 Task: Add Attachment from "Attach a link" to Card Card0000000008 in Board Board0000000002 in Workspace WS0000000001 in Trello. Add Cover Red to Card Card0000000008 in Board Board0000000002 in Workspace WS0000000001 in Trello. Add "Join Card" Button Button0000000008  to Card Card0000000008 in Board Board0000000002 in Workspace WS0000000001 in Trello. Add Description DS0000000008 to Card Card0000000008 in Board Board0000000002 in Workspace WS0000000001 in Trello. Add Comment CM0000000008 to Card Card0000000008 in Board Board0000000002 in Workspace WS0000000001 in Trello
Action: Mouse moved to (267, 401)
Screenshot: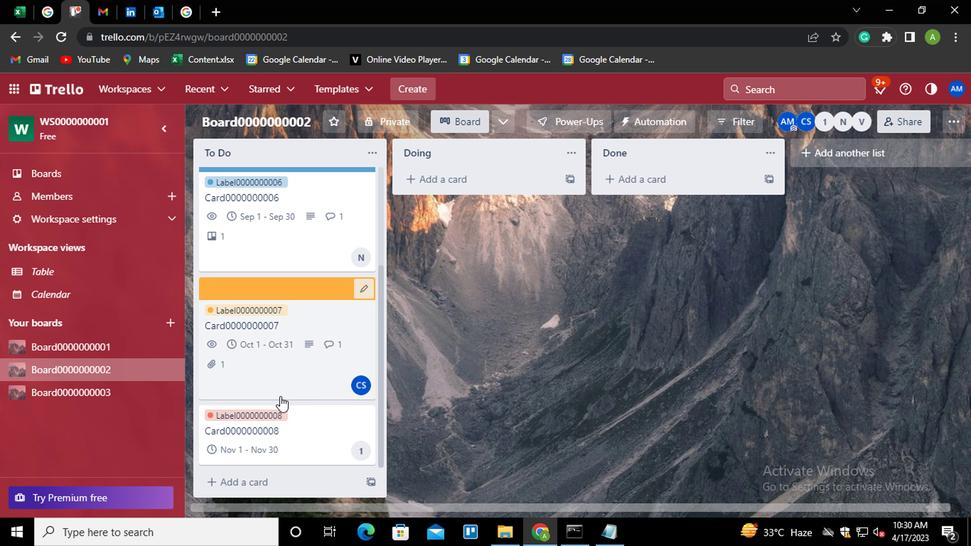 
Action: Mouse scrolled (267, 400) with delta (0, -1)
Screenshot: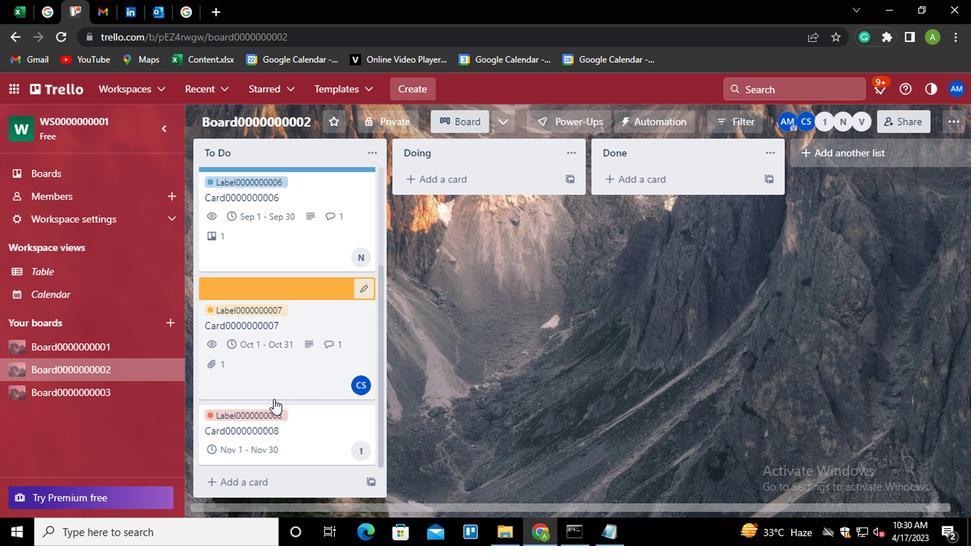
Action: Mouse moved to (298, 422)
Screenshot: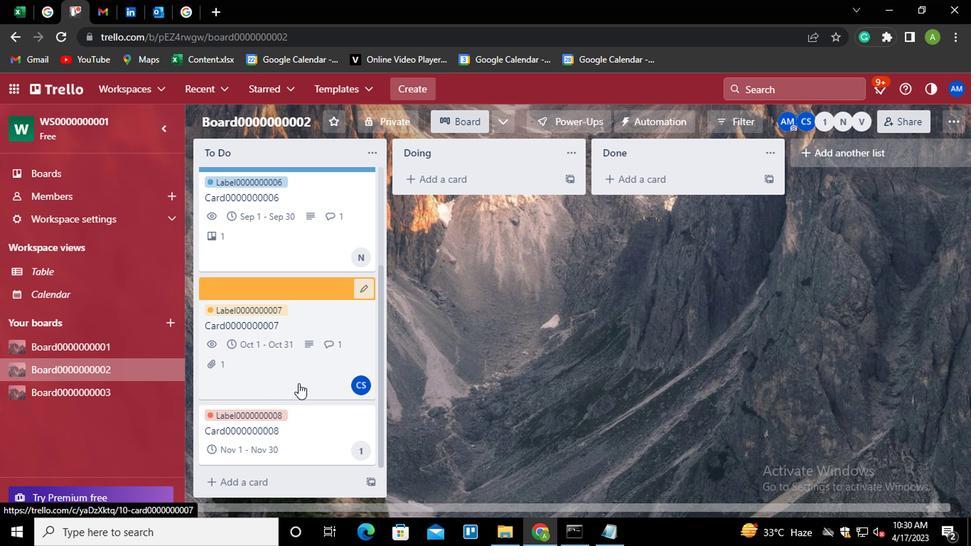 
Action: Mouse pressed left at (298, 422)
Screenshot: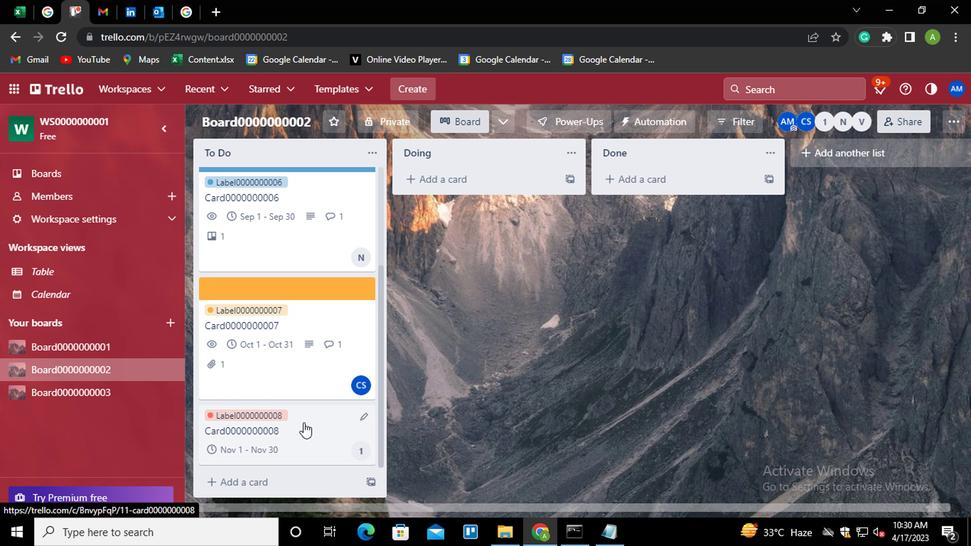 
Action: Mouse moved to (688, 364)
Screenshot: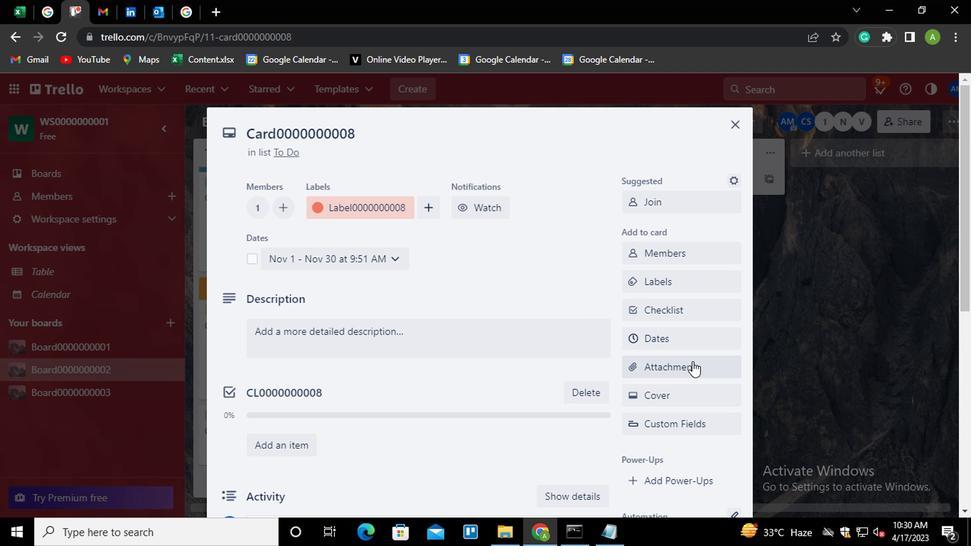 
Action: Mouse pressed left at (688, 364)
Screenshot: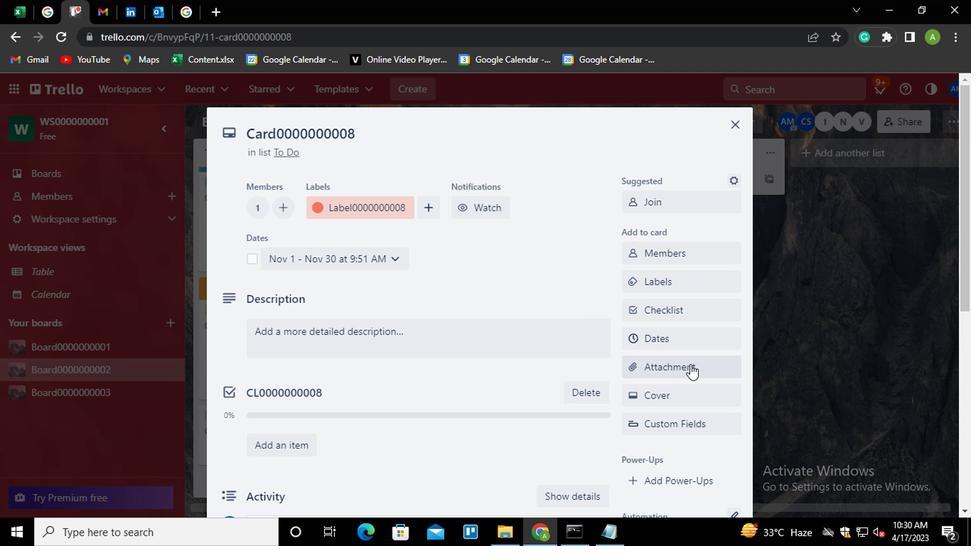 
Action: Mouse moved to (681, 316)
Screenshot: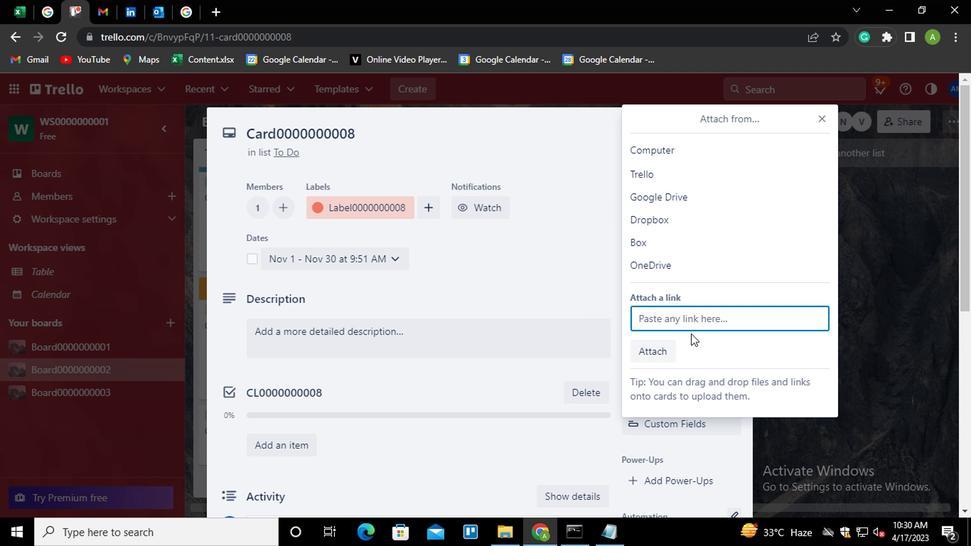 
Action: Mouse pressed left at (681, 316)
Screenshot: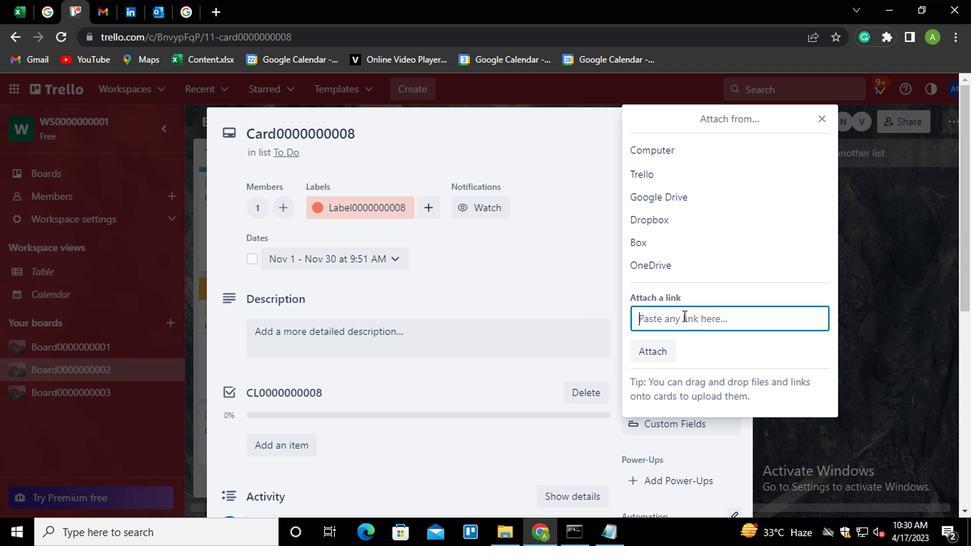 
Action: Mouse moved to (677, 313)
Screenshot: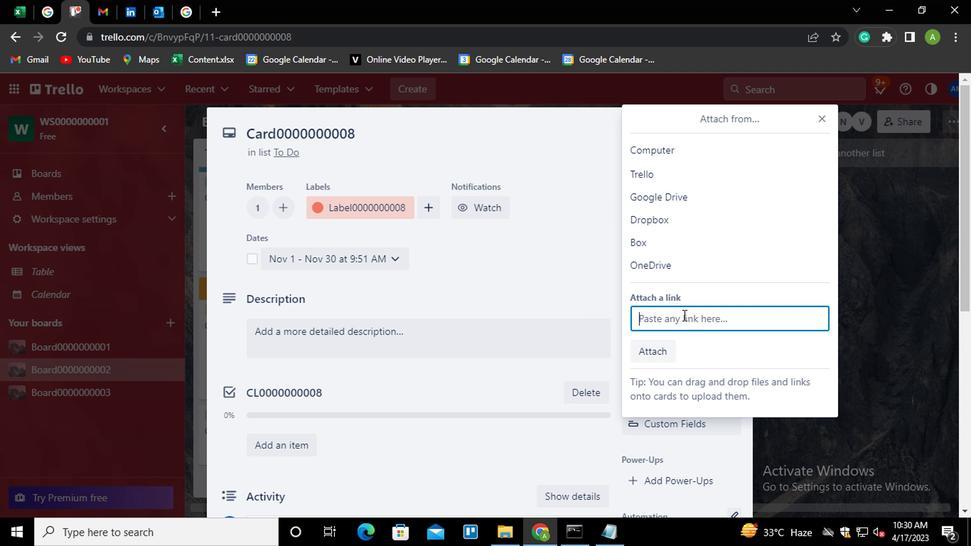 
Action: Key pressed ctrl+V
Screenshot: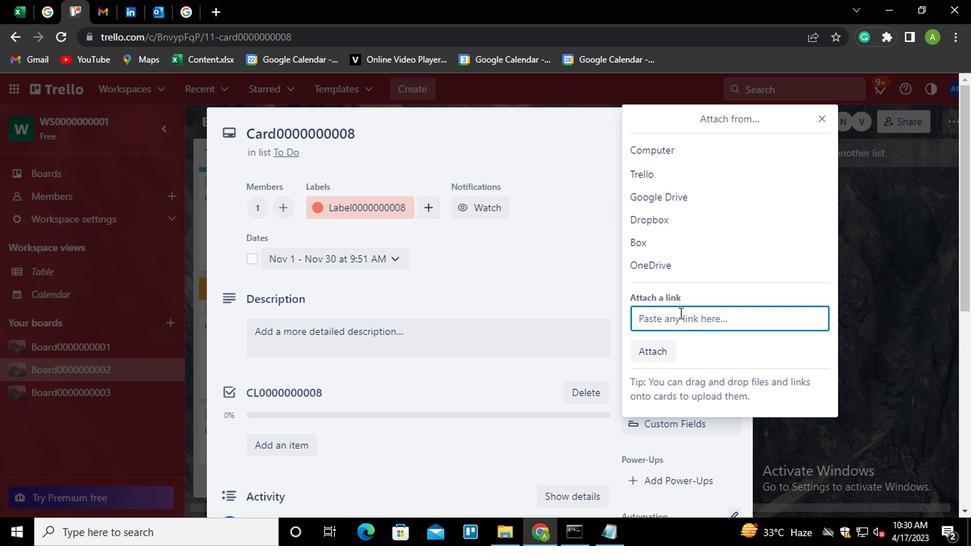 
Action: Mouse moved to (640, 403)
Screenshot: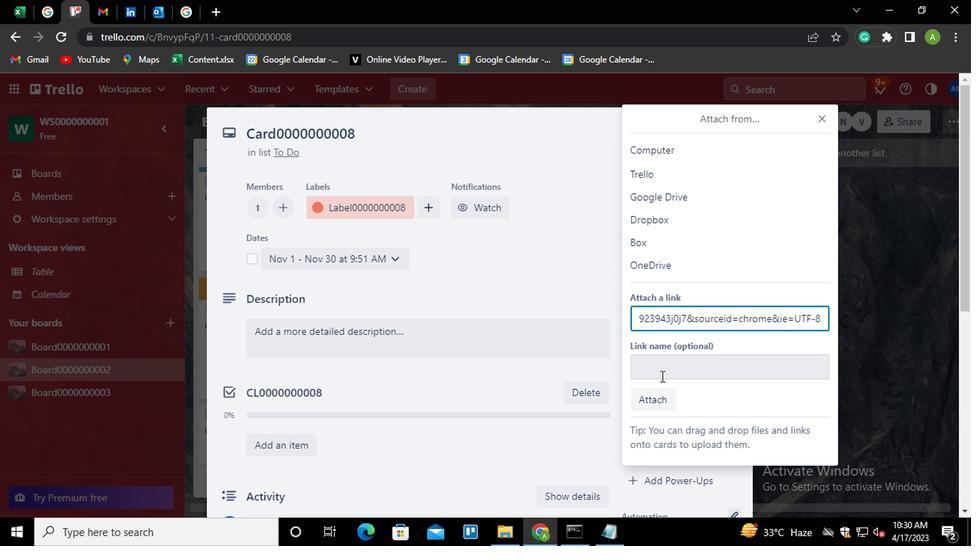 
Action: Mouse pressed left at (640, 403)
Screenshot: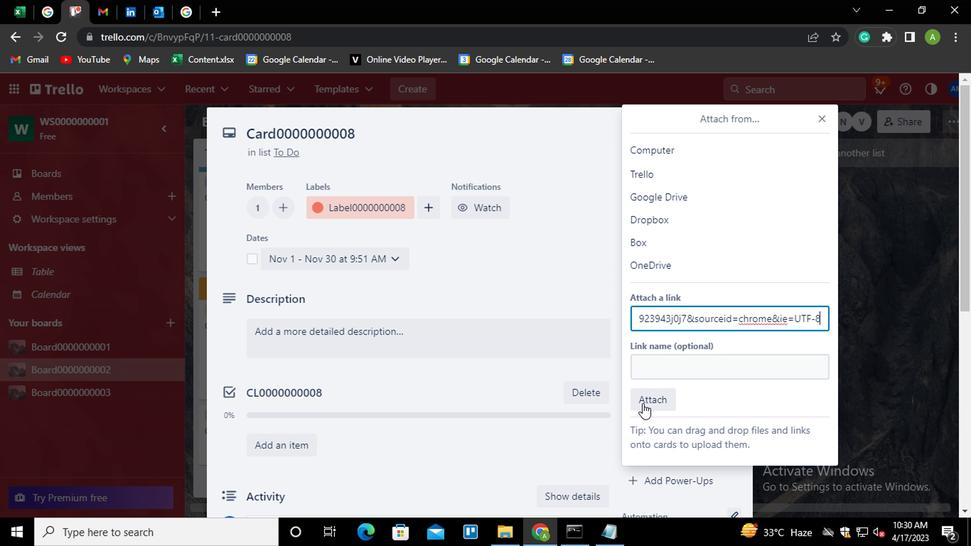 
Action: Mouse moved to (654, 389)
Screenshot: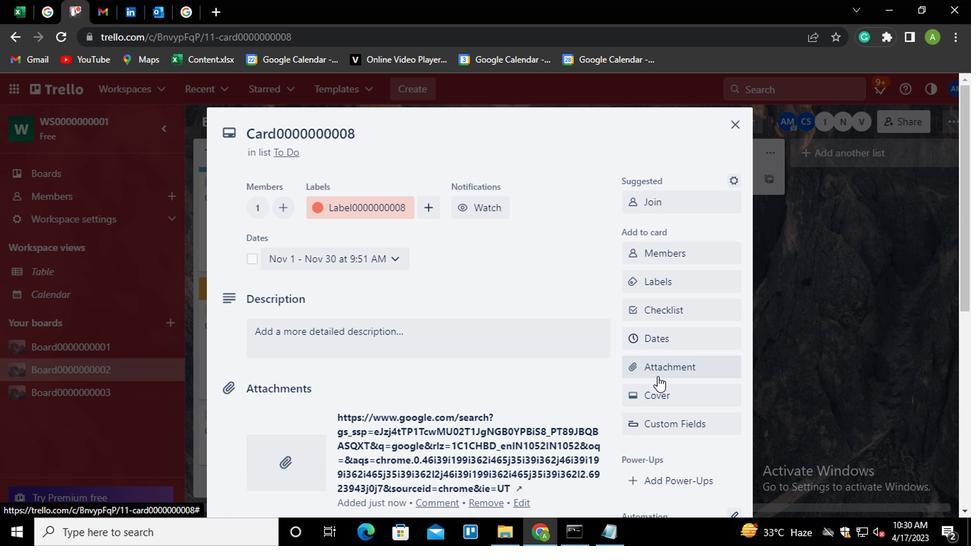 
Action: Mouse pressed left at (654, 389)
Screenshot: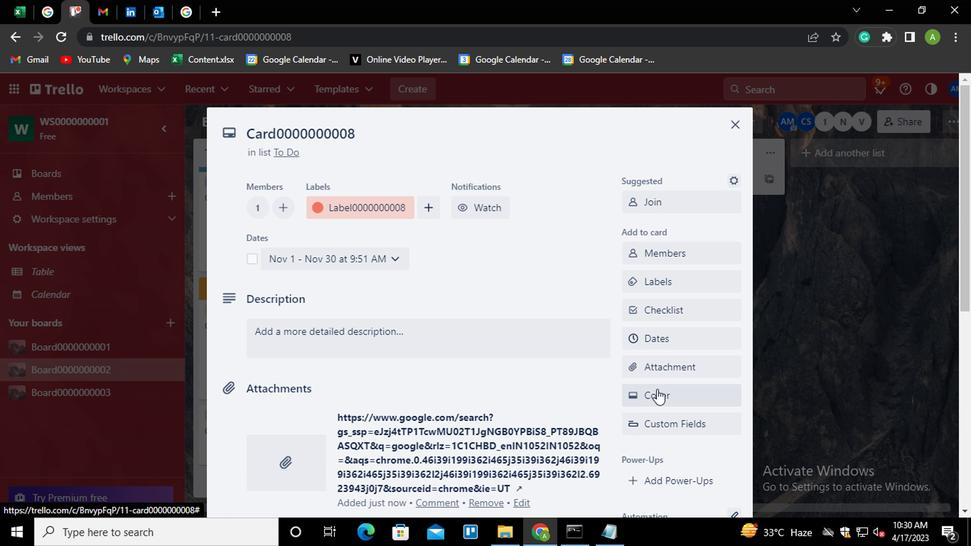 
Action: Mouse moved to (762, 254)
Screenshot: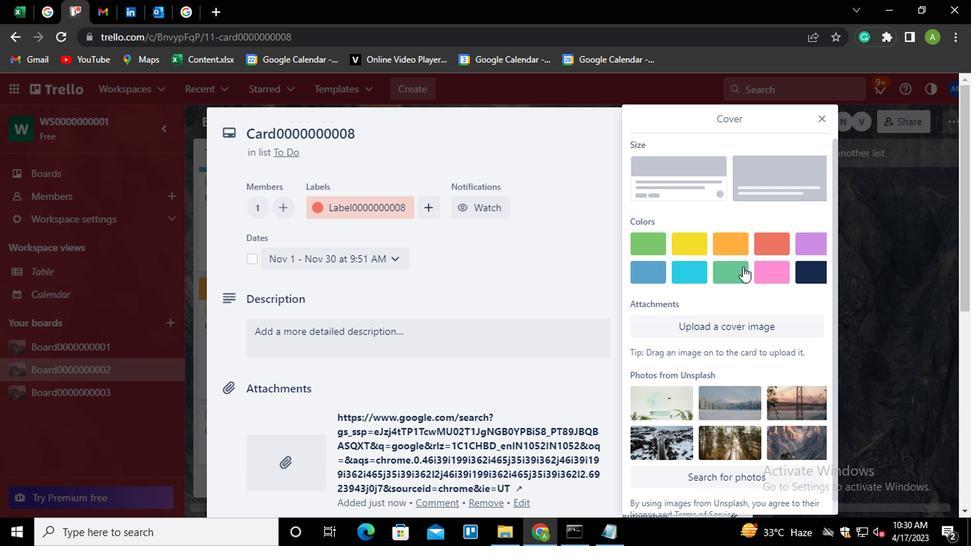 
Action: Mouse pressed left at (762, 254)
Screenshot: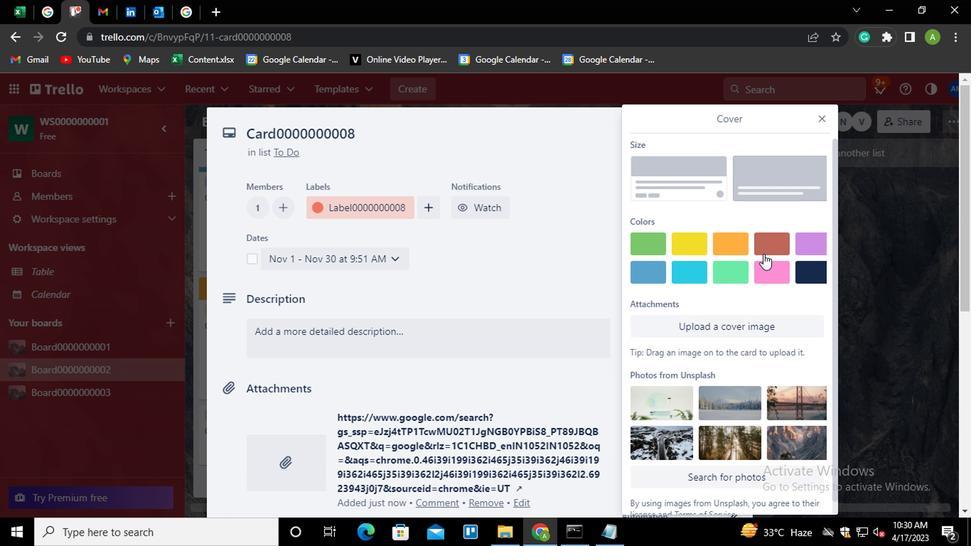 
Action: Mouse moved to (573, 304)
Screenshot: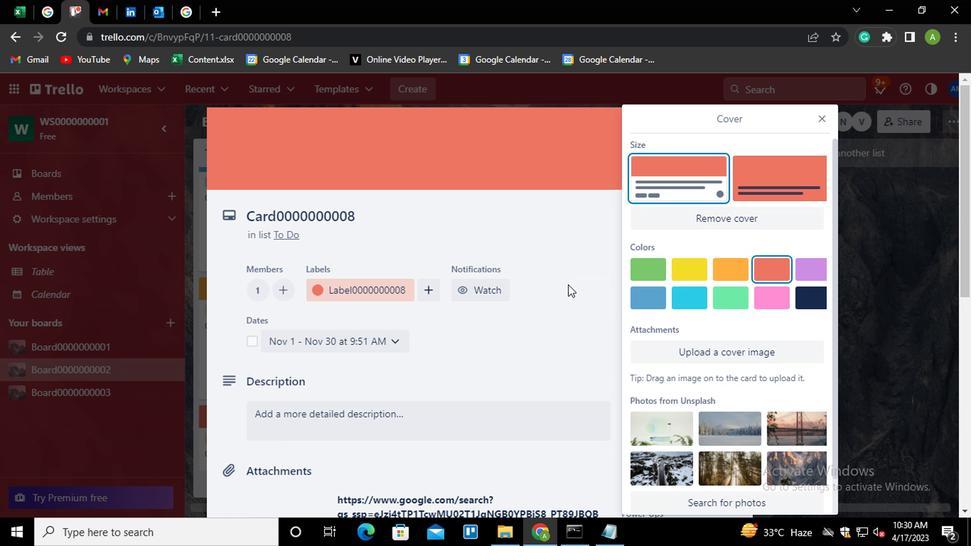
Action: Mouse pressed left at (573, 304)
Screenshot: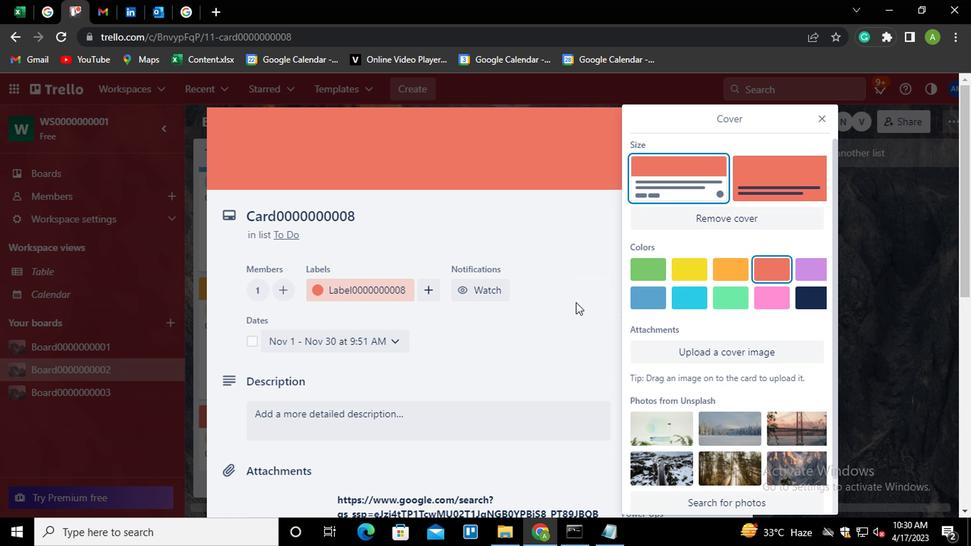 
Action: Mouse moved to (686, 390)
Screenshot: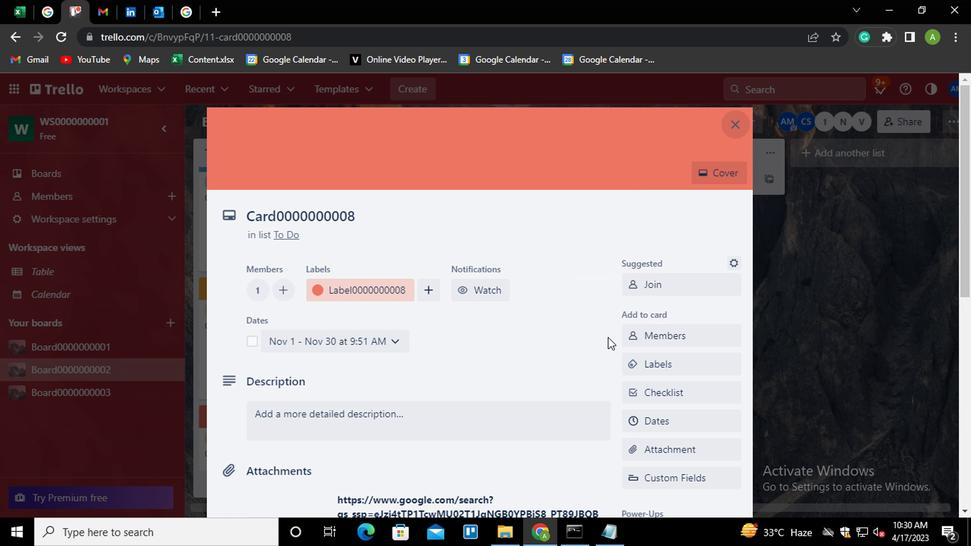 
Action: Mouse scrolled (686, 389) with delta (0, -1)
Screenshot: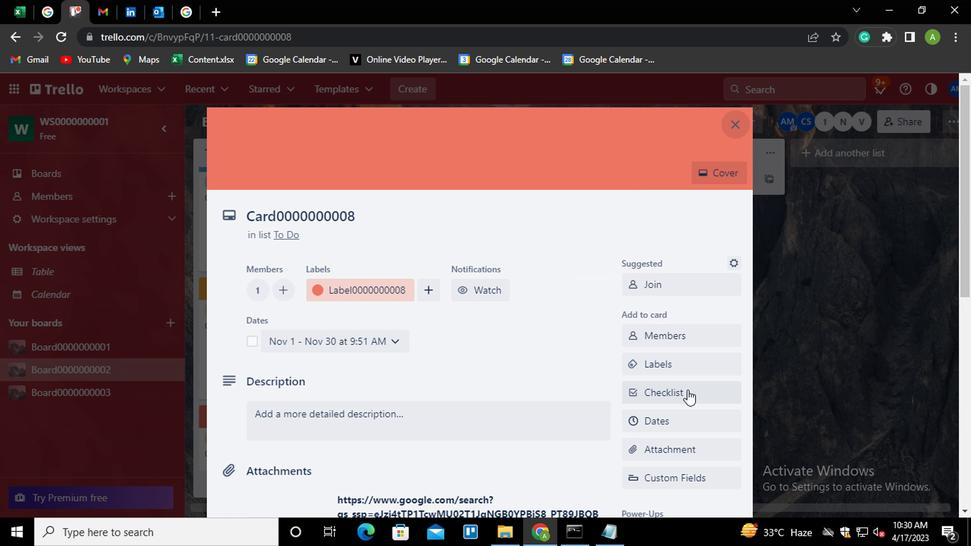 
Action: Mouse scrolled (686, 389) with delta (0, -1)
Screenshot: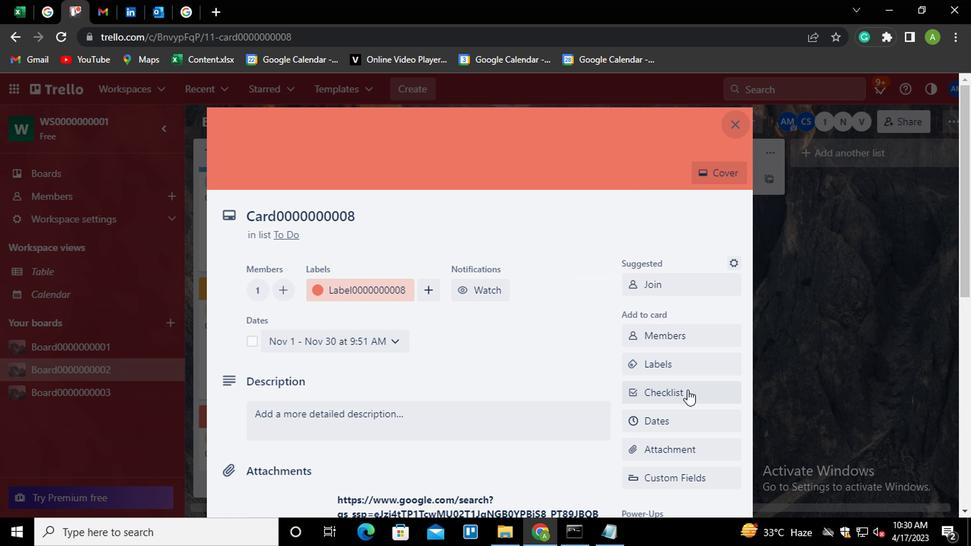 
Action: Mouse scrolled (686, 389) with delta (0, -1)
Screenshot: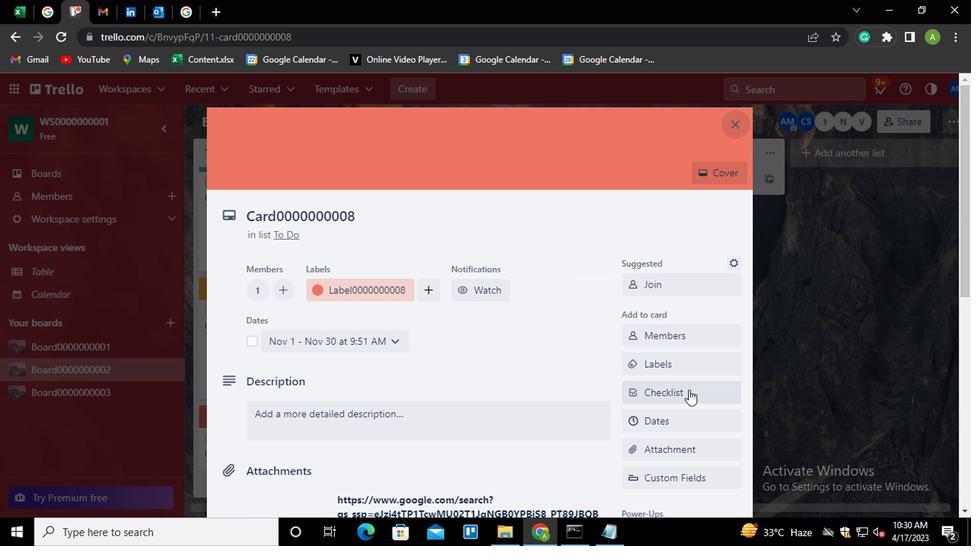 
Action: Mouse moved to (668, 468)
Screenshot: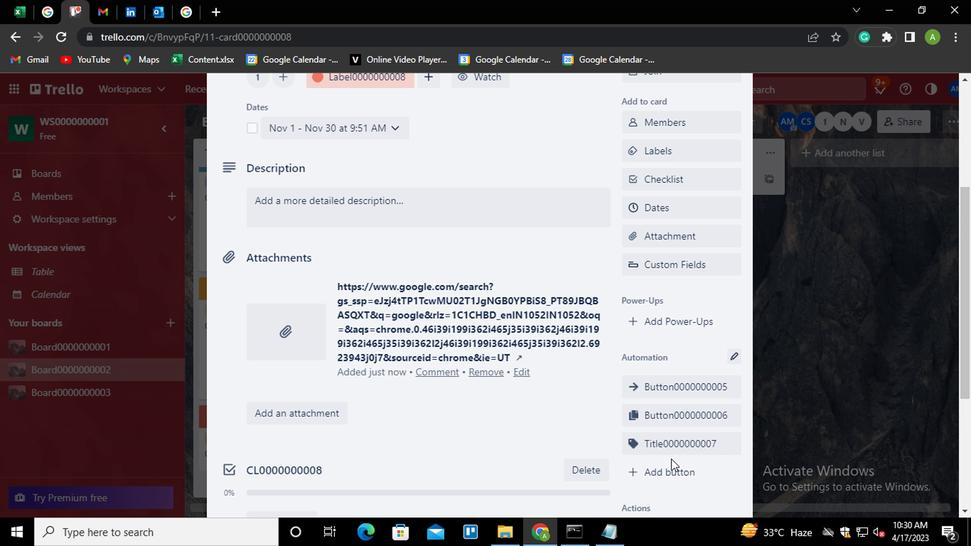 
Action: Mouse pressed left at (668, 468)
Screenshot: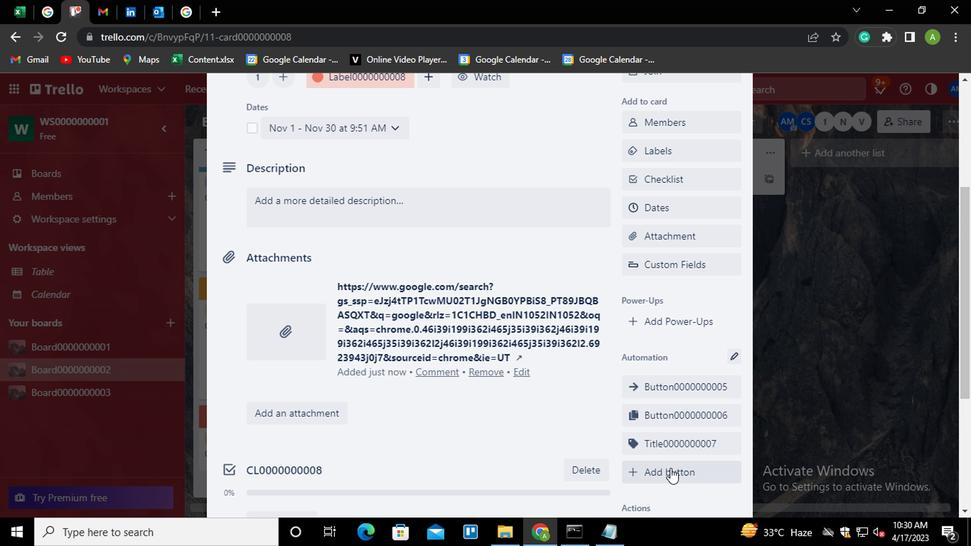 
Action: Mouse moved to (660, 269)
Screenshot: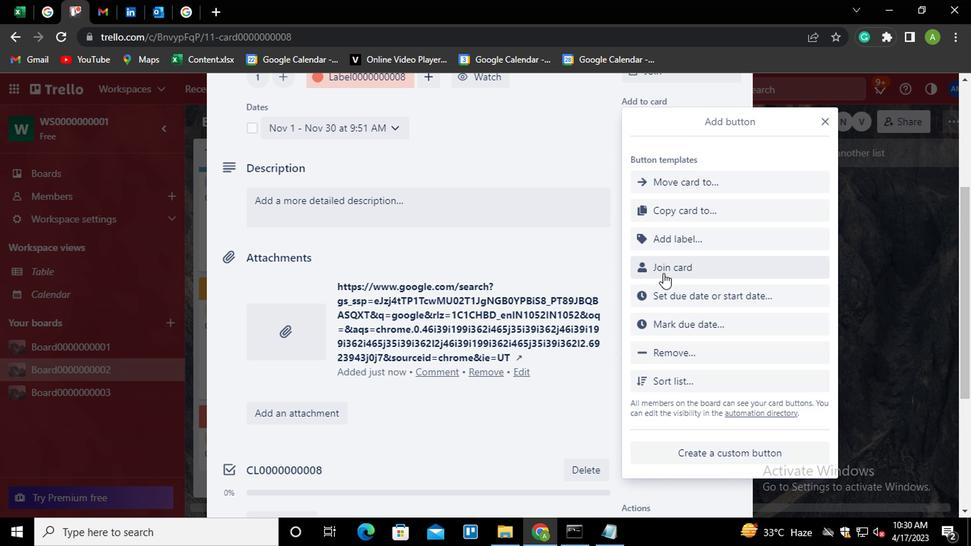 
Action: Mouse pressed left at (660, 269)
Screenshot: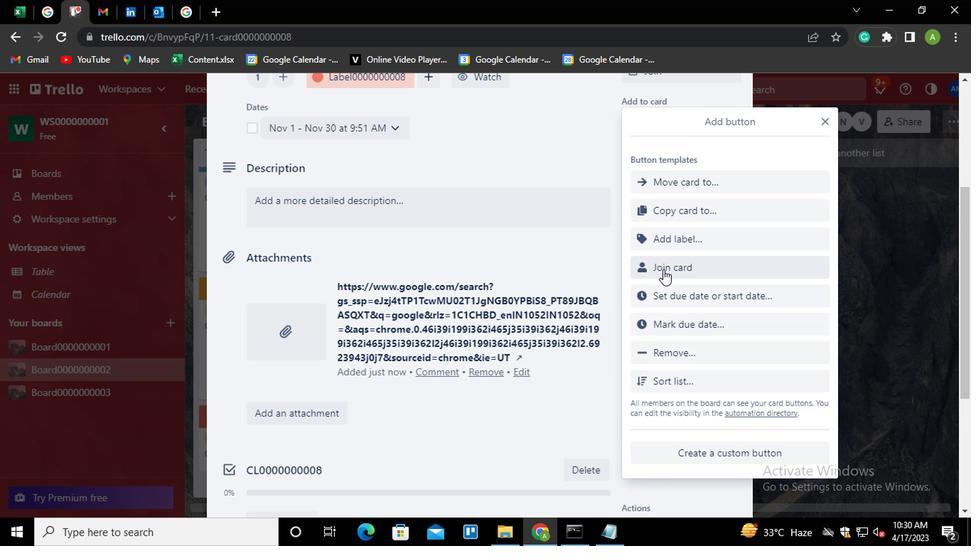 
Action: Key pressed <Key.shift>BUTTON0000000008
Screenshot: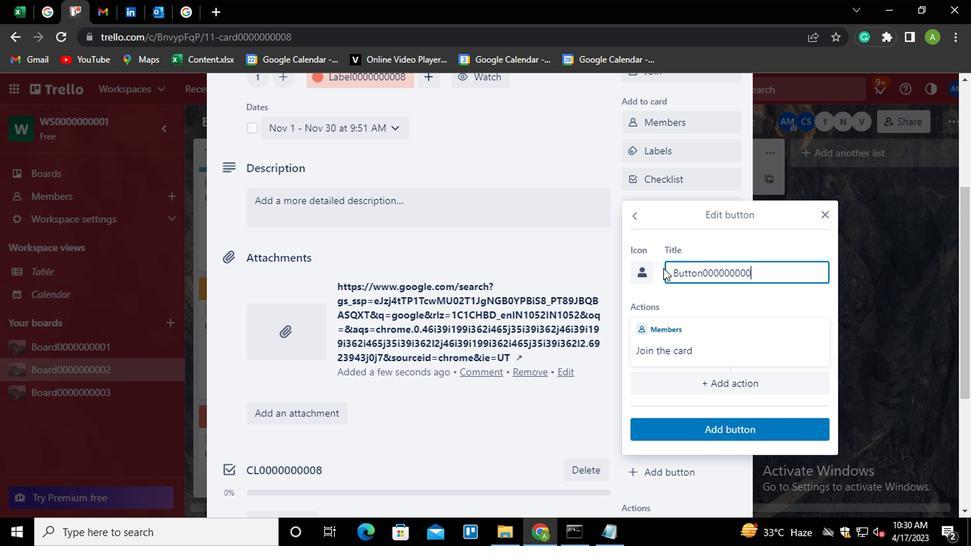 
Action: Mouse moved to (704, 422)
Screenshot: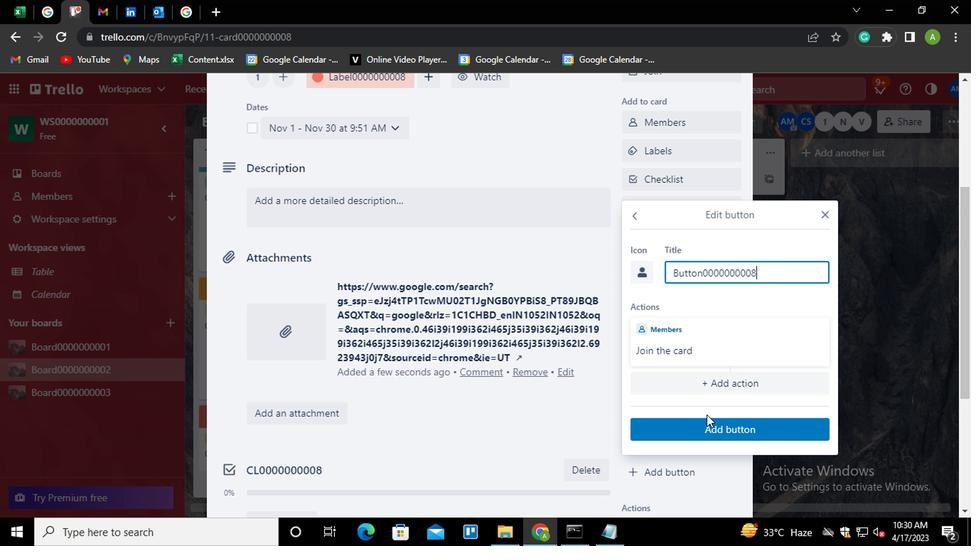 
Action: Mouse pressed left at (704, 422)
Screenshot: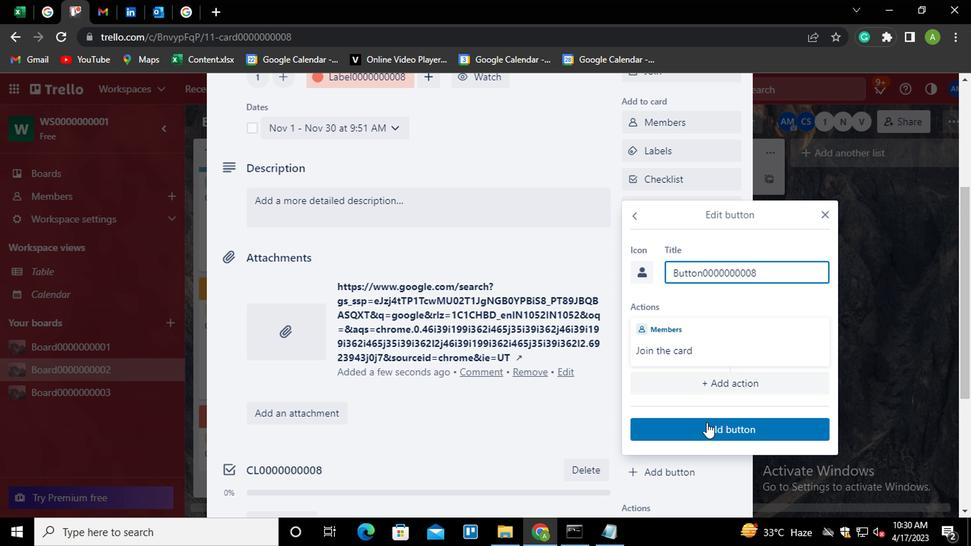 
Action: Mouse moved to (681, 433)
Screenshot: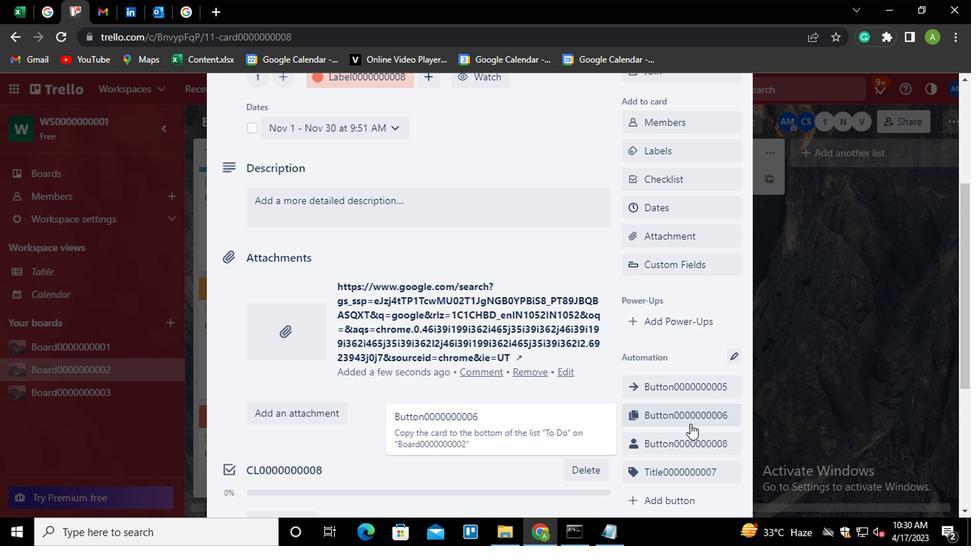 
Action: Mouse scrolled (681, 432) with delta (0, 0)
Screenshot: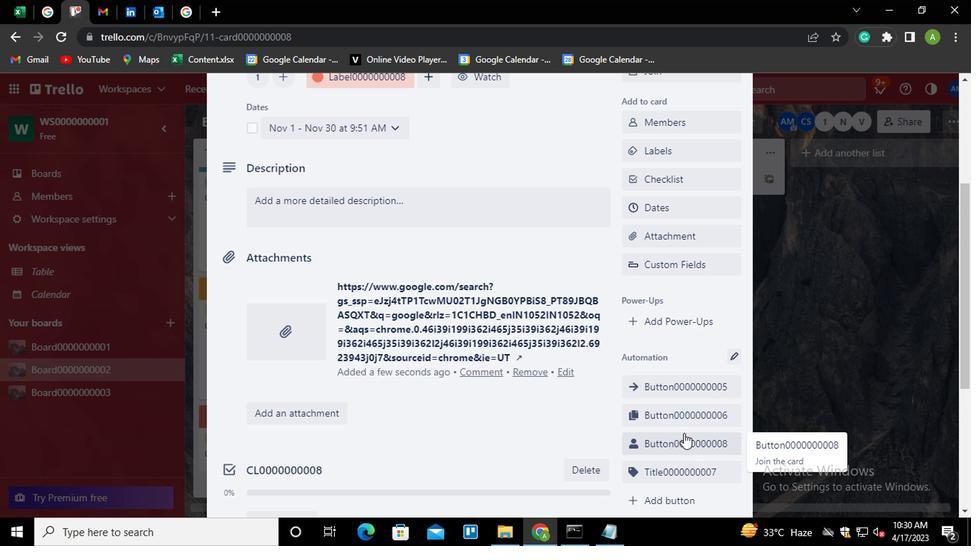 
Action: Mouse moved to (377, 143)
Screenshot: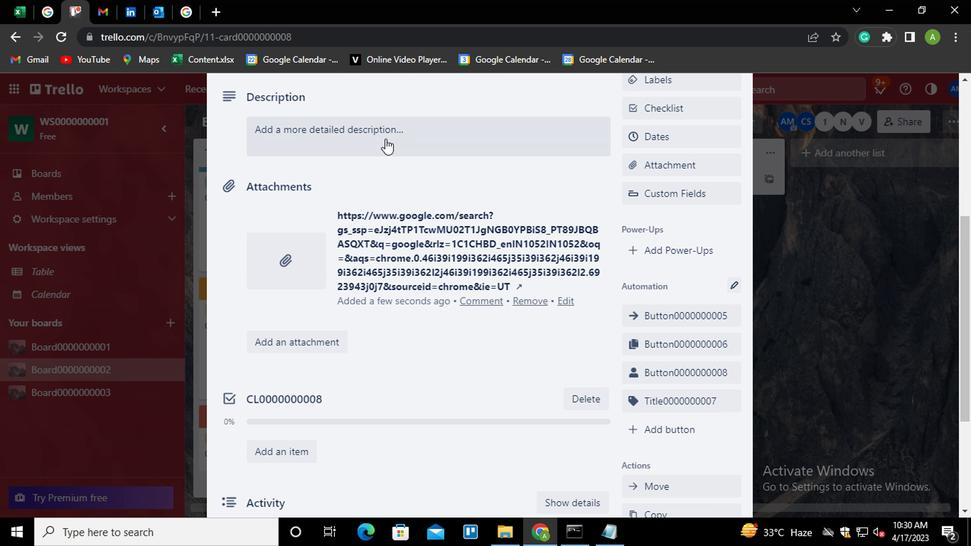 
Action: Mouse pressed left at (377, 143)
Screenshot: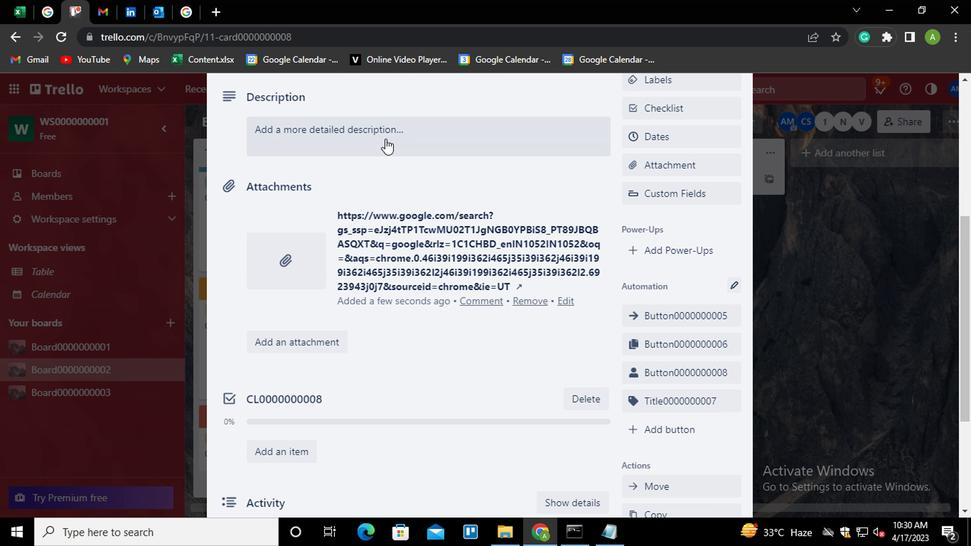
Action: Mouse moved to (374, 145)
Screenshot: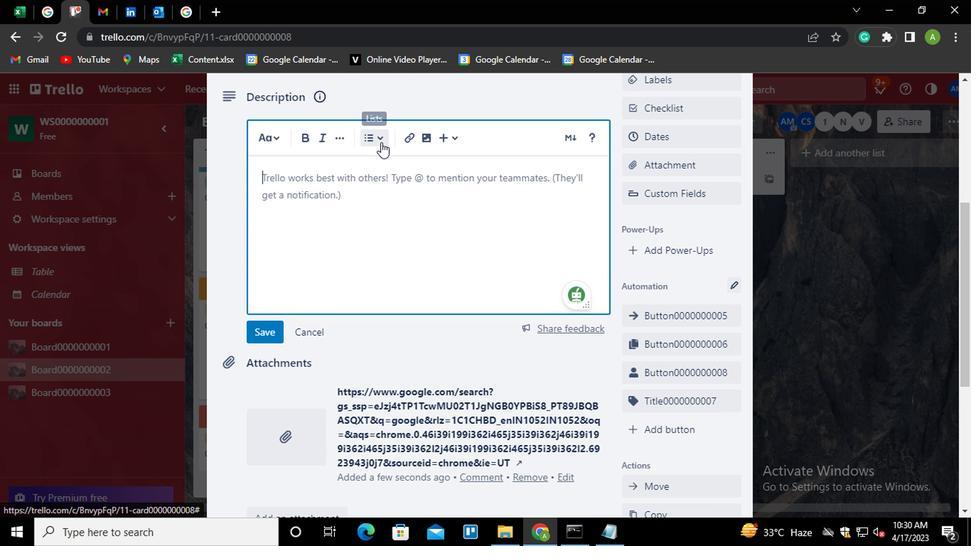 
Action: Key pressed <Key.shift>DS0000000008
Screenshot: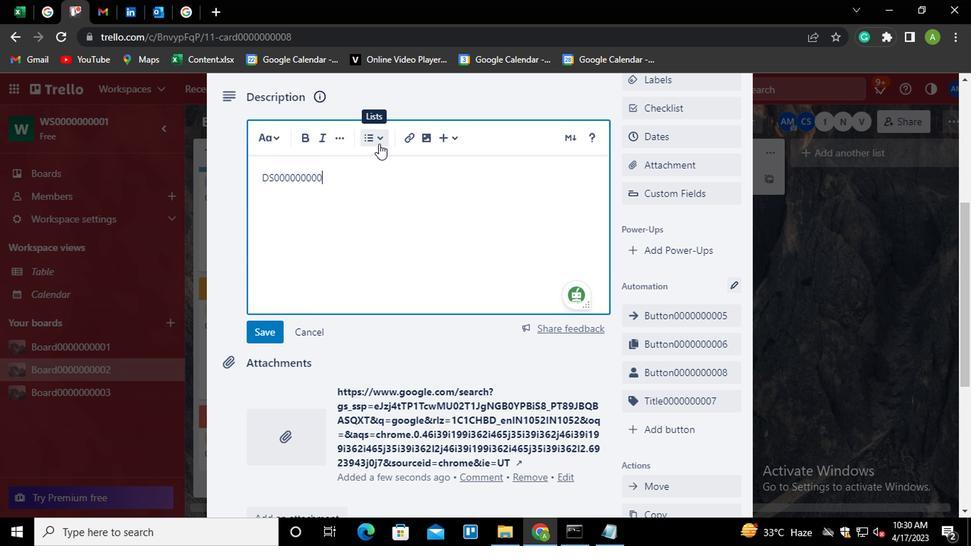 
Action: Mouse moved to (251, 340)
Screenshot: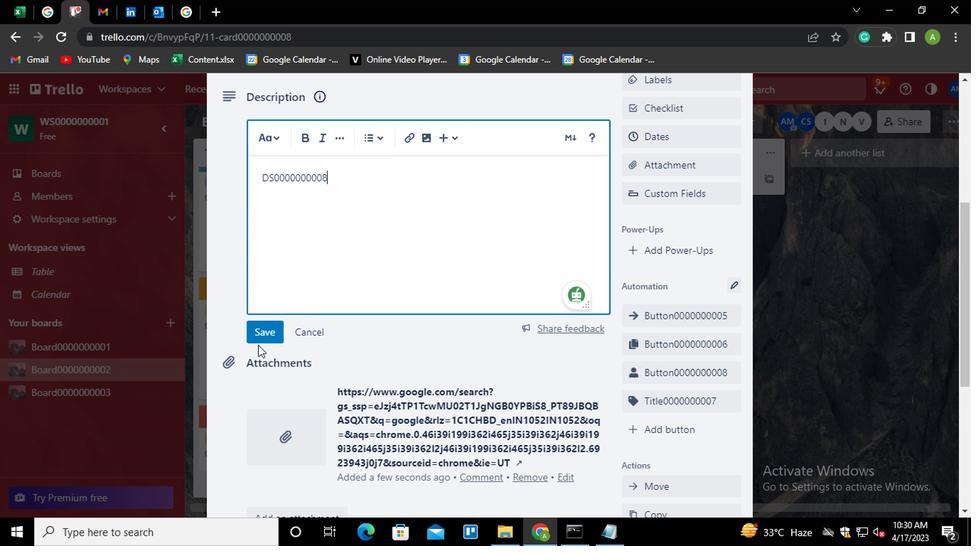 
Action: Mouse pressed left at (251, 340)
Screenshot: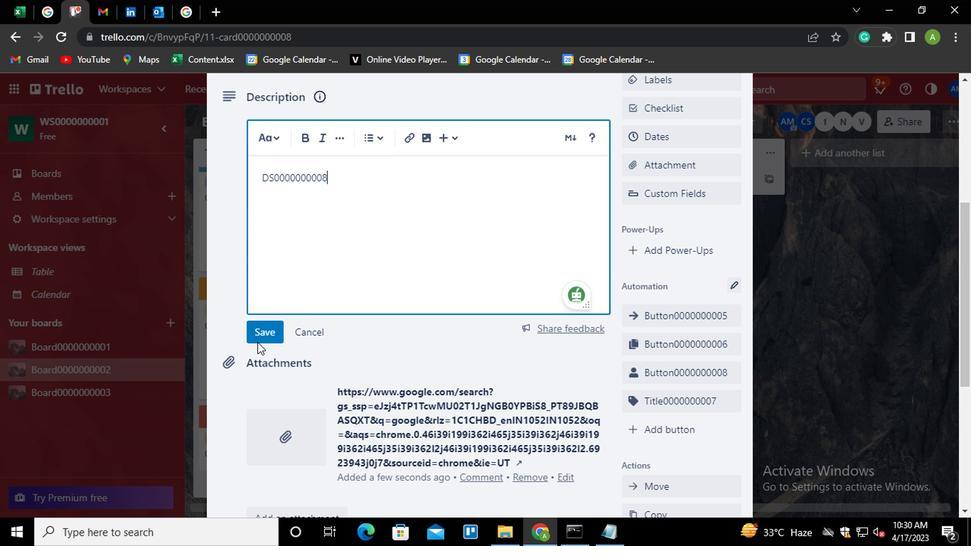 
Action: Mouse moved to (432, 300)
Screenshot: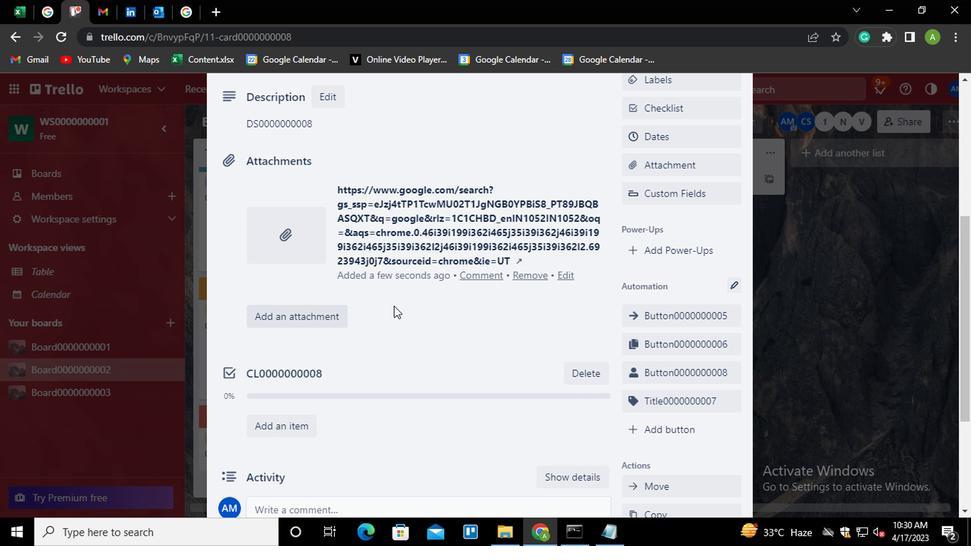 
Action: Mouse scrolled (432, 299) with delta (0, -1)
Screenshot: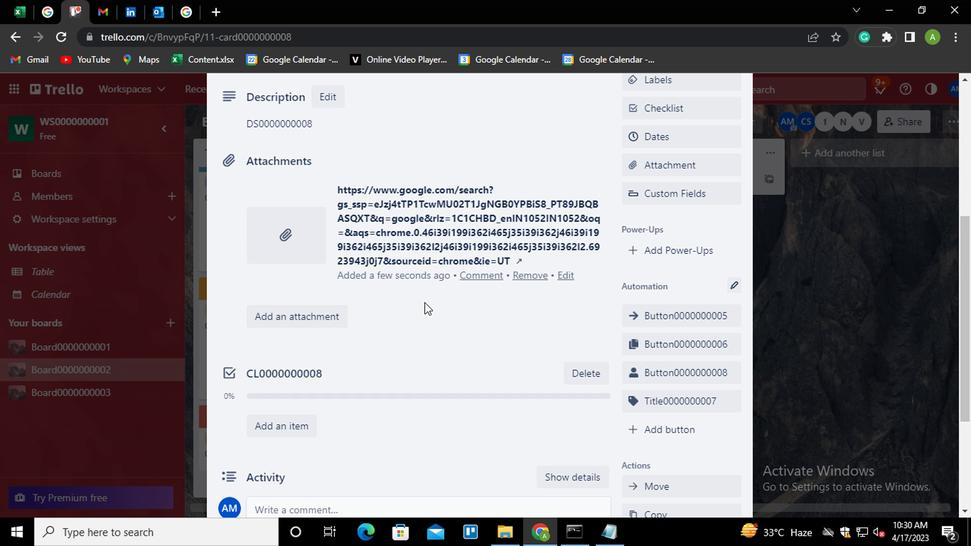 
Action: Mouse scrolled (432, 299) with delta (0, -1)
Screenshot: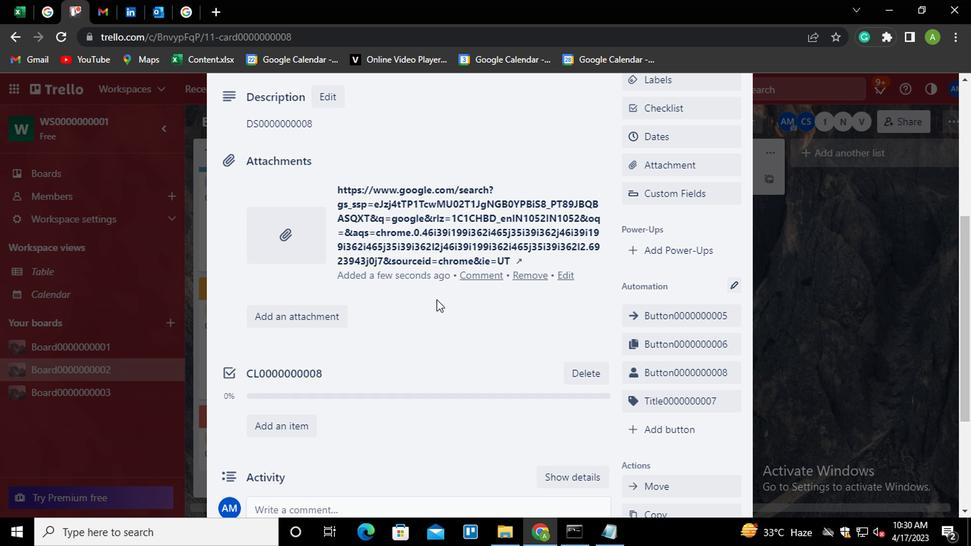 
Action: Mouse scrolled (432, 299) with delta (0, -1)
Screenshot: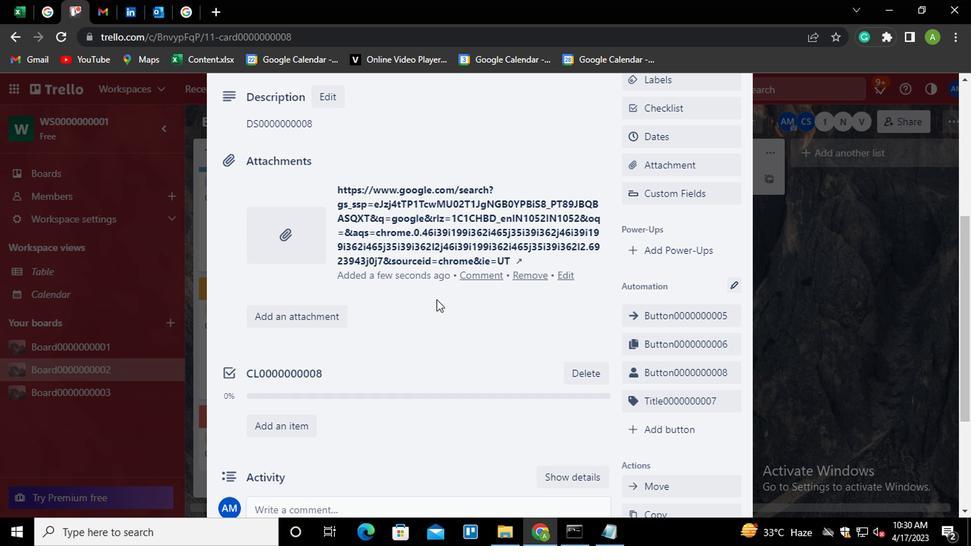 
Action: Mouse moved to (314, 329)
Screenshot: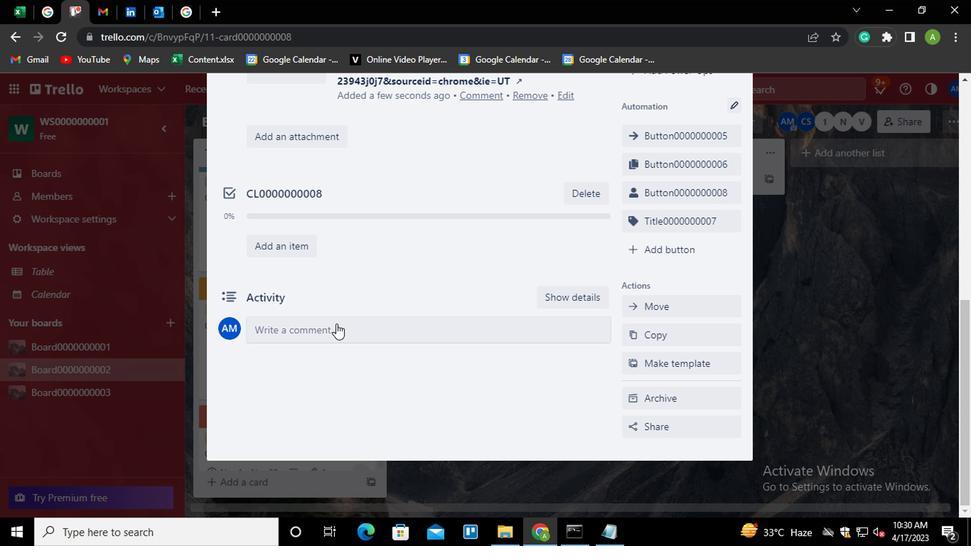 
Action: Mouse pressed left at (314, 329)
Screenshot: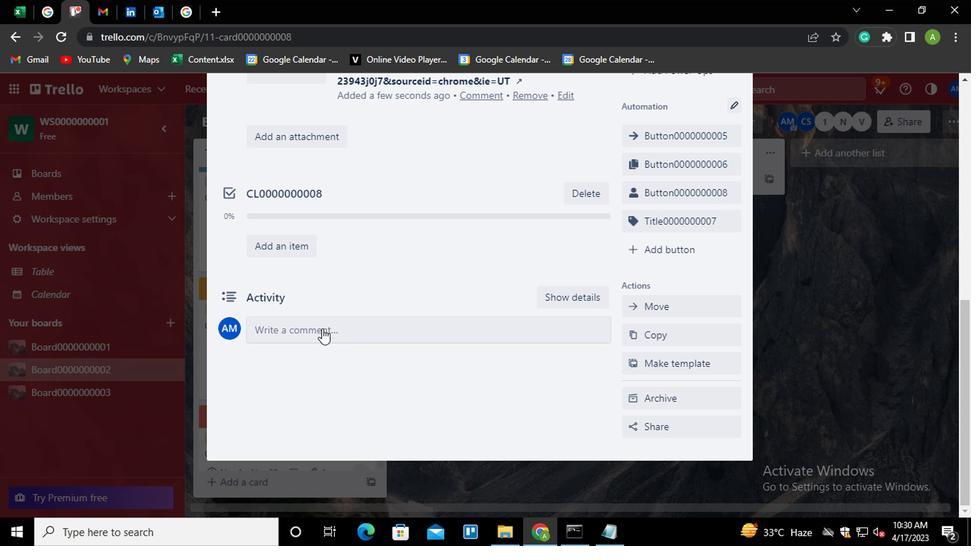 
Action: Mouse moved to (312, 331)
Screenshot: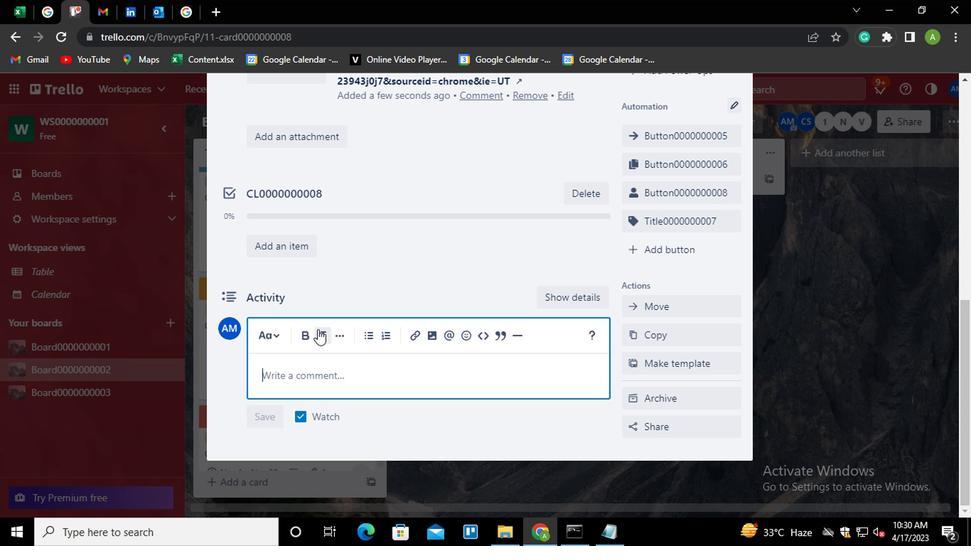 
Action: Key pressed <Key.shift>CM0000000008
Screenshot: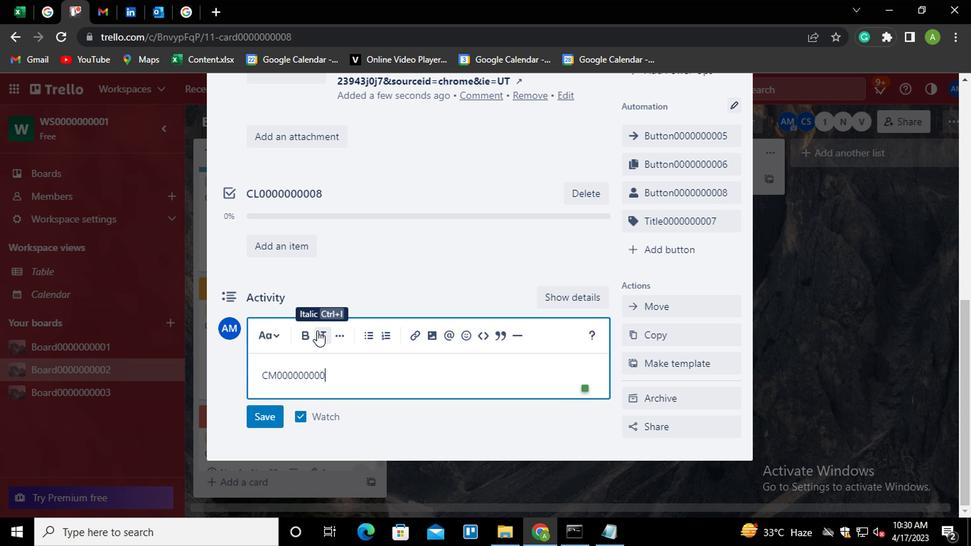 
Action: Mouse moved to (256, 413)
Screenshot: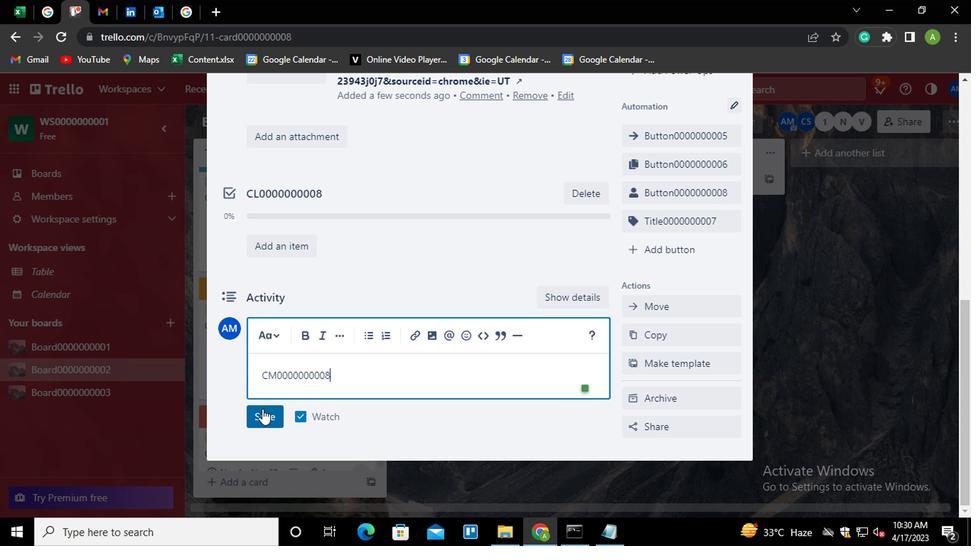 
Action: Mouse pressed left at (256, 413)
Screenshot: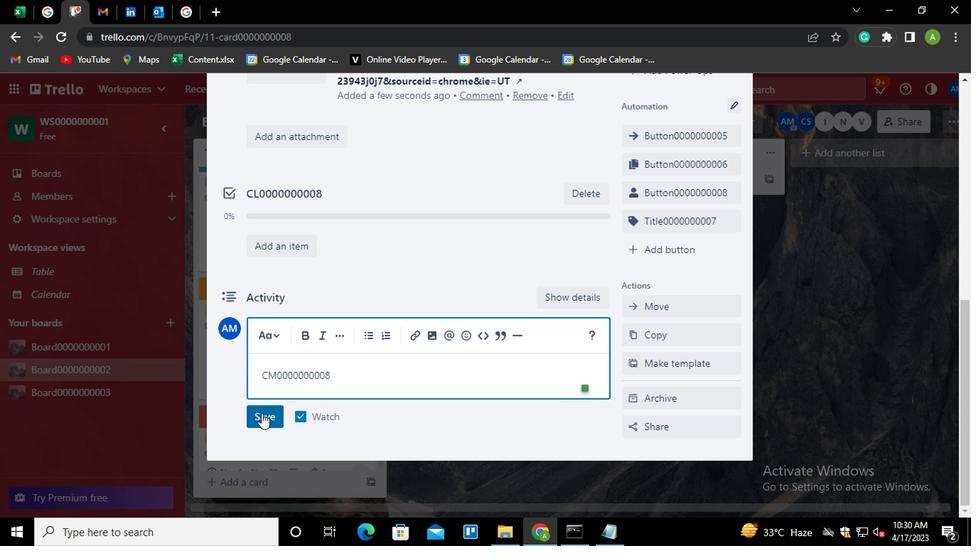 
Action: Mouse moved to (413, 366)
Screenshot: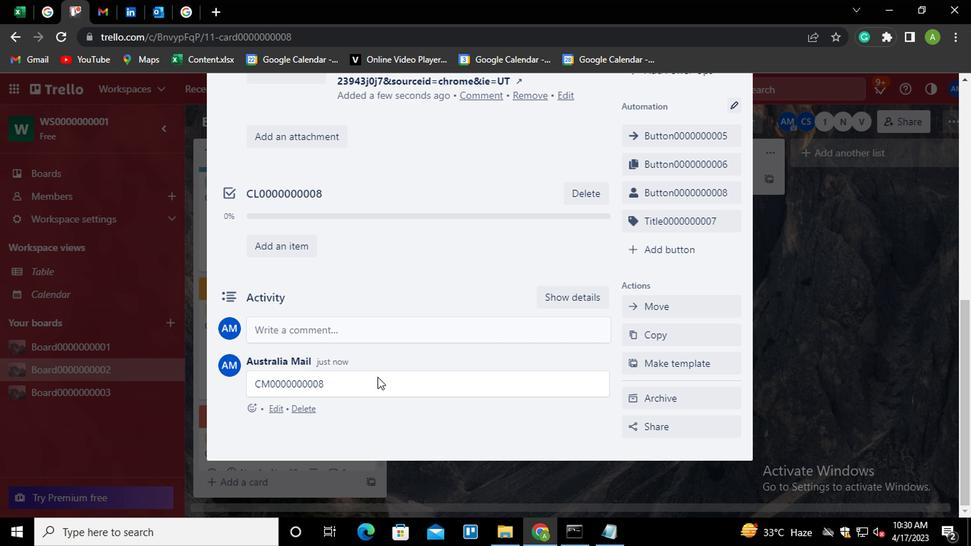
Action: Mouse scrolled (413, 366) with delta (0, 0)
Screenshot: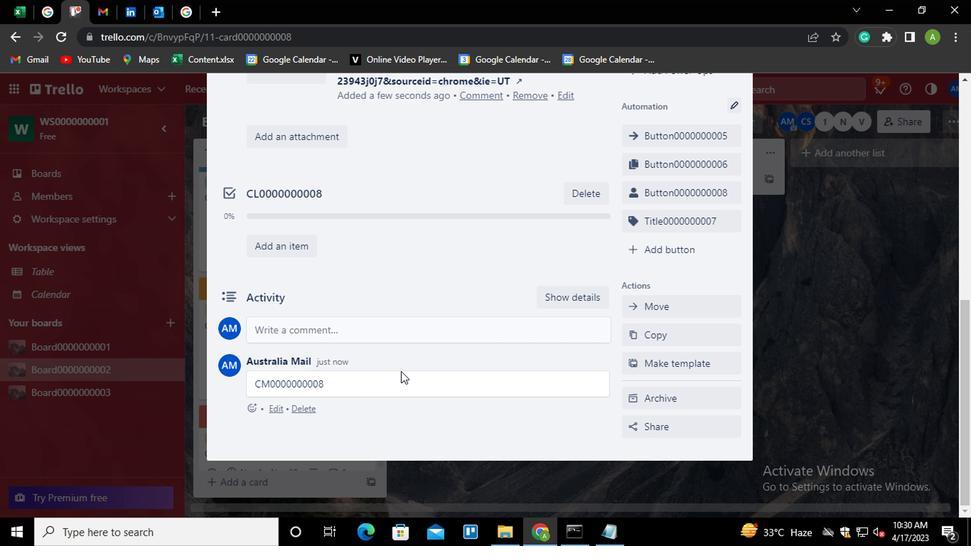 
Action: Mouse scrolled (413, 366) with delta (0, 0)
Screenshot: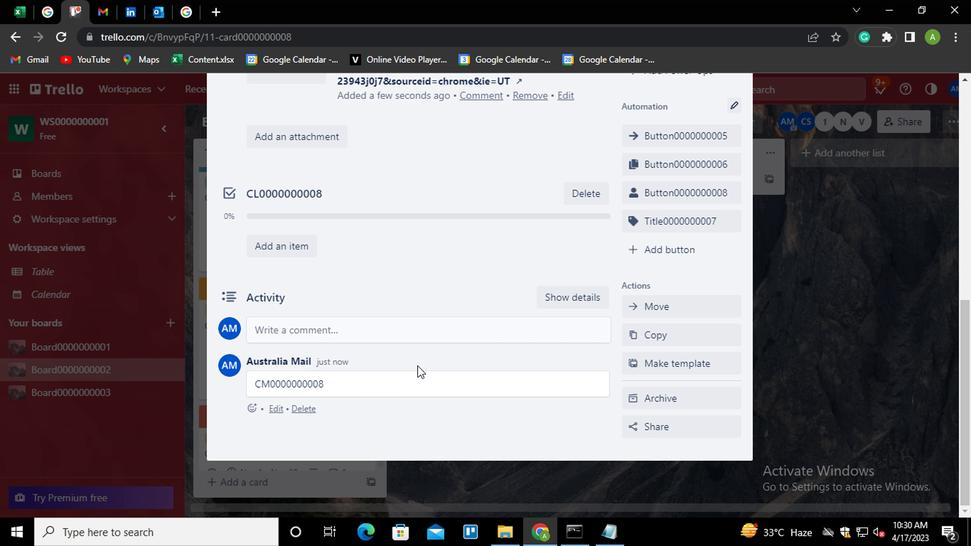 
Action: Mouse scrolled (413, 366) with delta (0, 0)
Screenshot: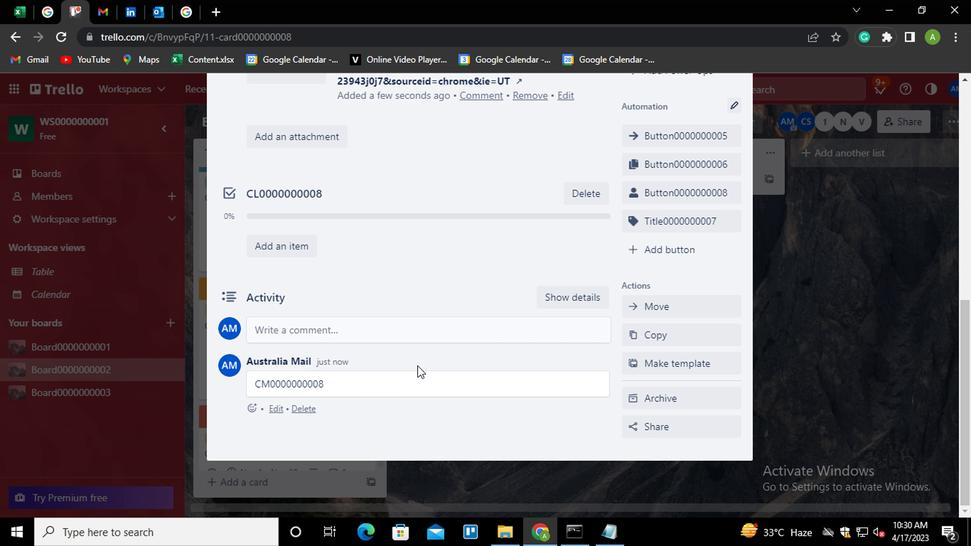 
Action: Mouse scrolled (413, 366) with delta (0, 0)
Screenshot: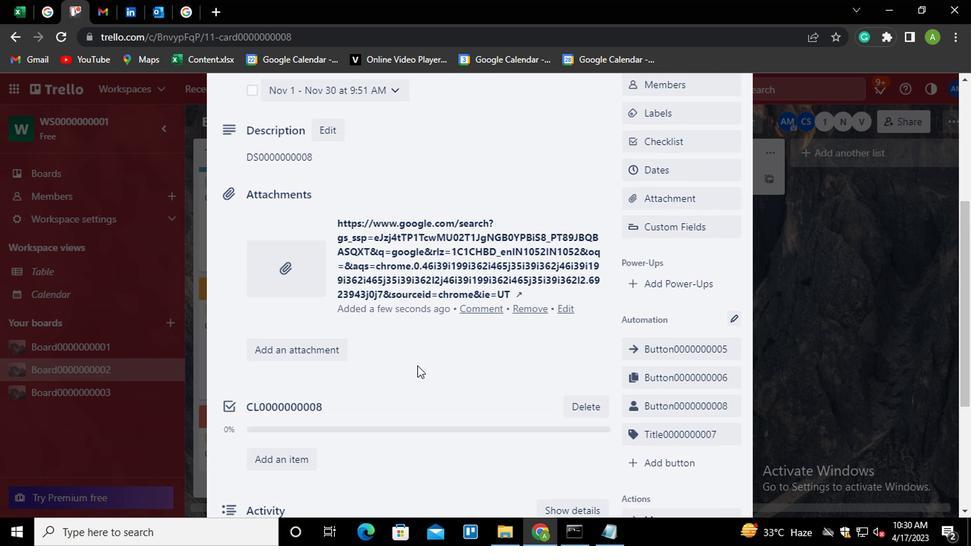 
